 Task: Add Sprouts Mango & Clementine Bar Soap to the cart.
Action: Mouse moved to (986, 312)
Screenshot: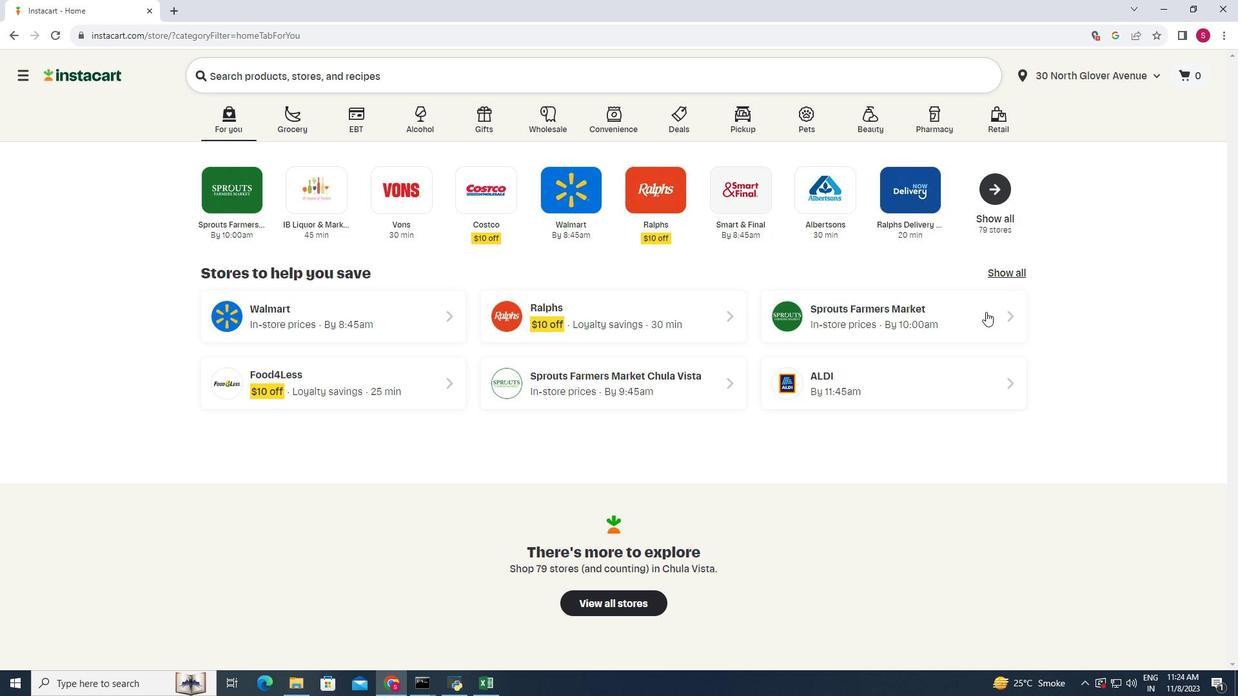 
Action: Mouse pressed left at (986, 312)
Screenshot: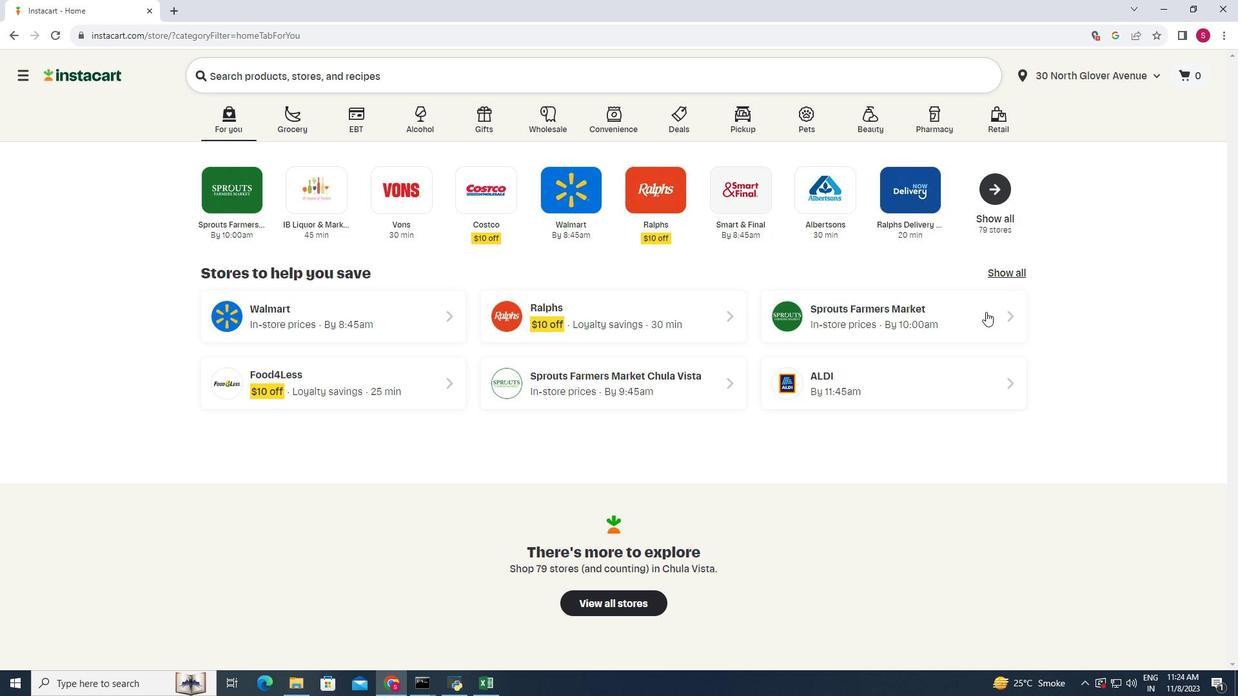
Action: Mouse moved to (49, 437)
Screenshot: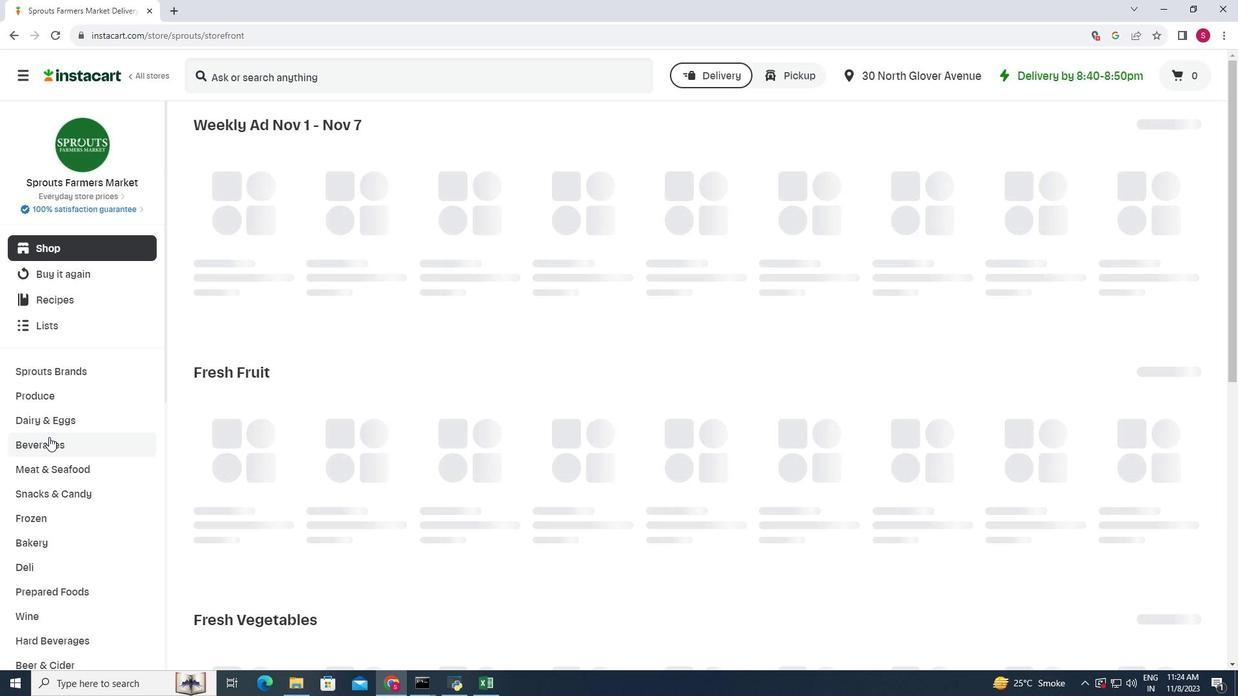 
Action: Mouse scrolled (49, 436) with delta (0, 0)
Screenshot: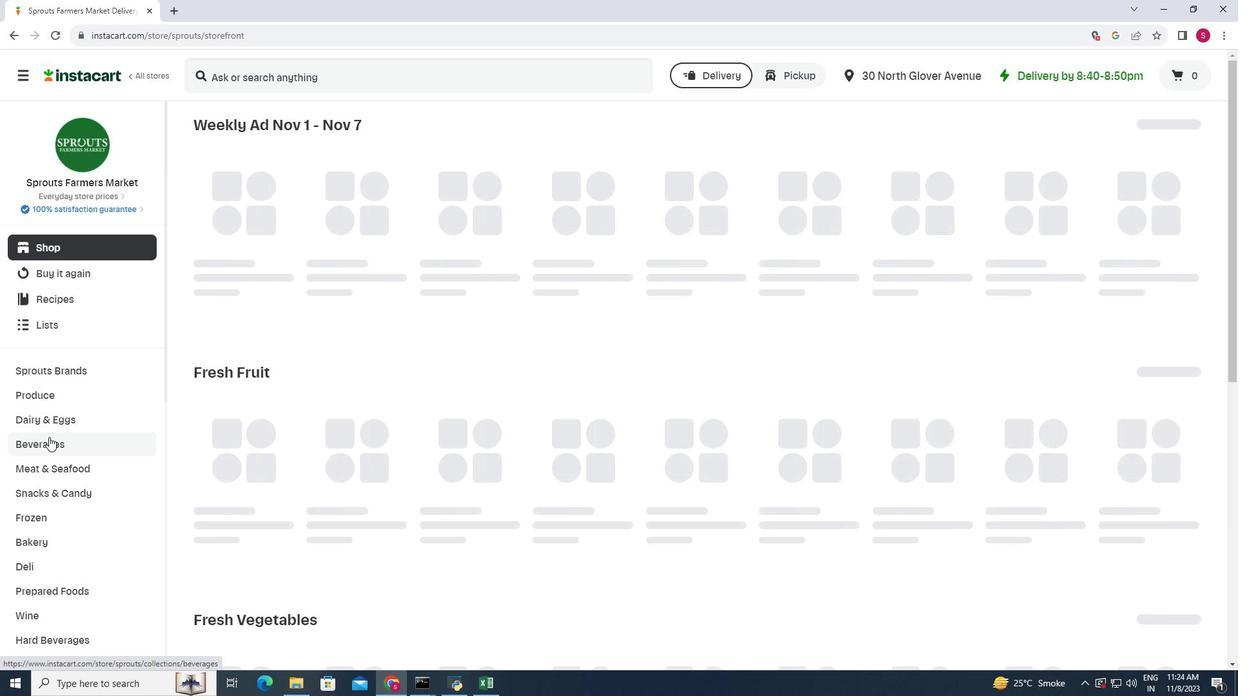 
Action: Mouse scrolled (49, 436) with delta (0, 0)
Screenshot: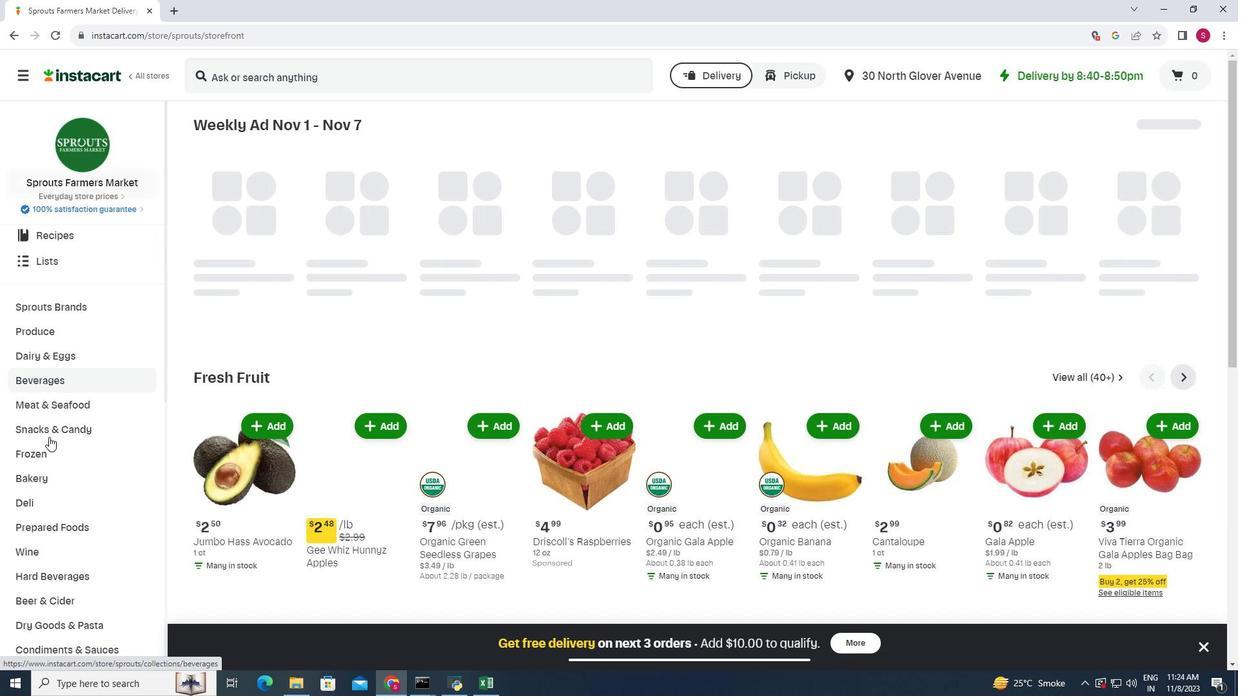
Action: Mouse scrolled (49, 436) with delta (0, 0)
Screenshot: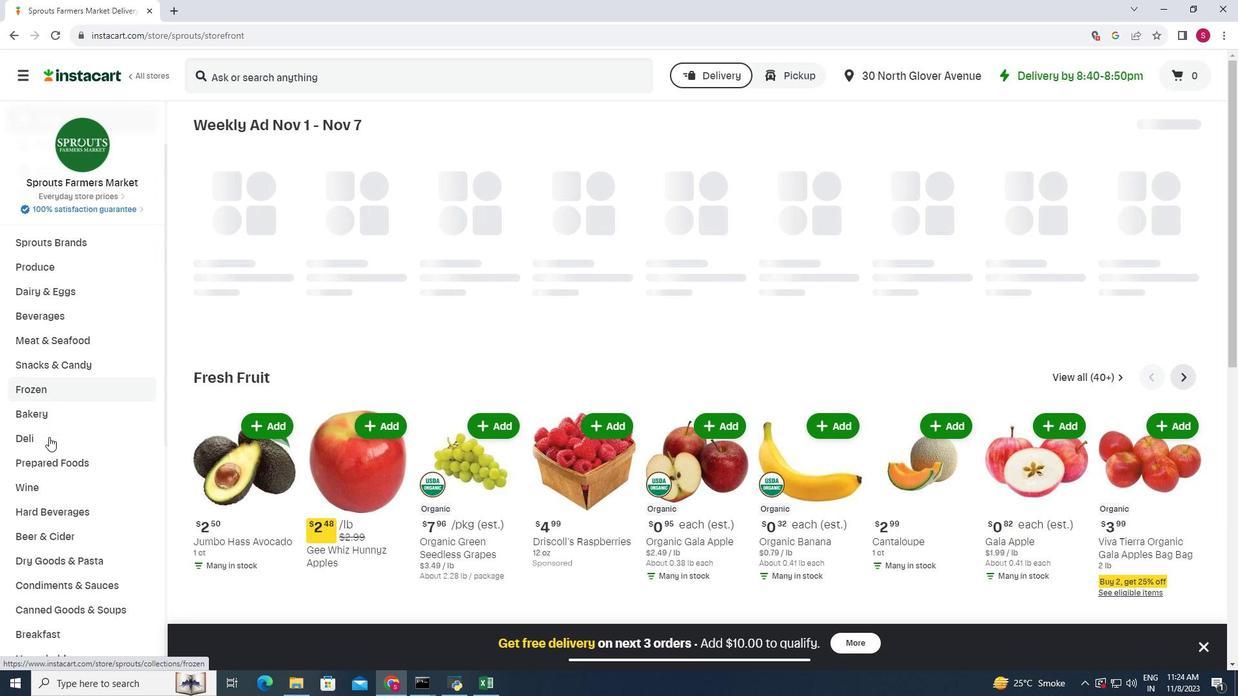 
Action: Mouse scrolled (49, 436) with delta (0, 0)
Screenshot: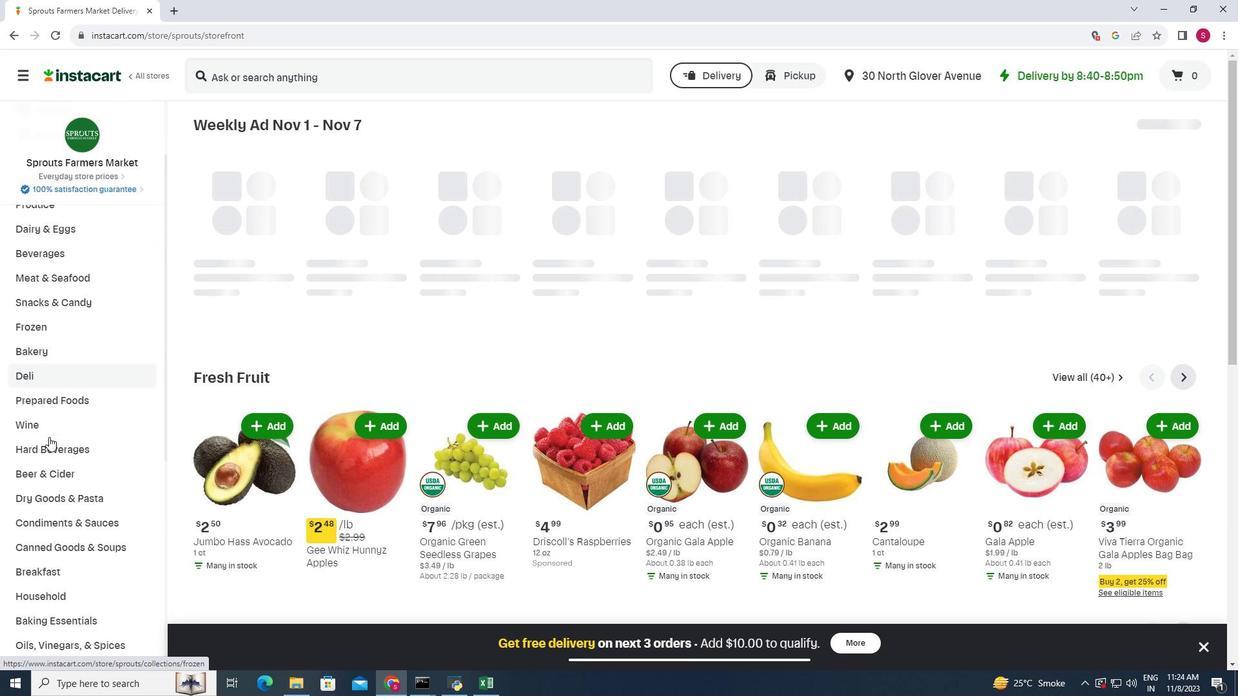 
Action: Mouse scrolled (49, 436) with delta (0, 0)
Screenshot: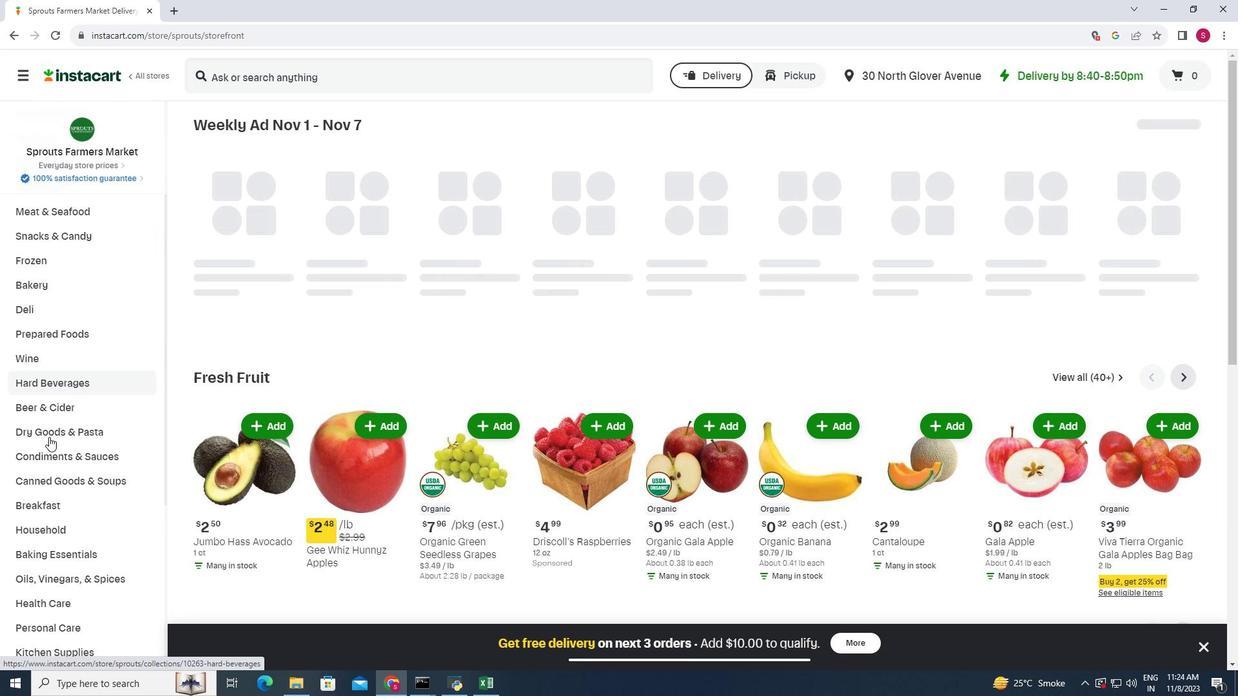 
Action: Mouse scrolled (49, 436) with delta (0, 0)
Screenshot: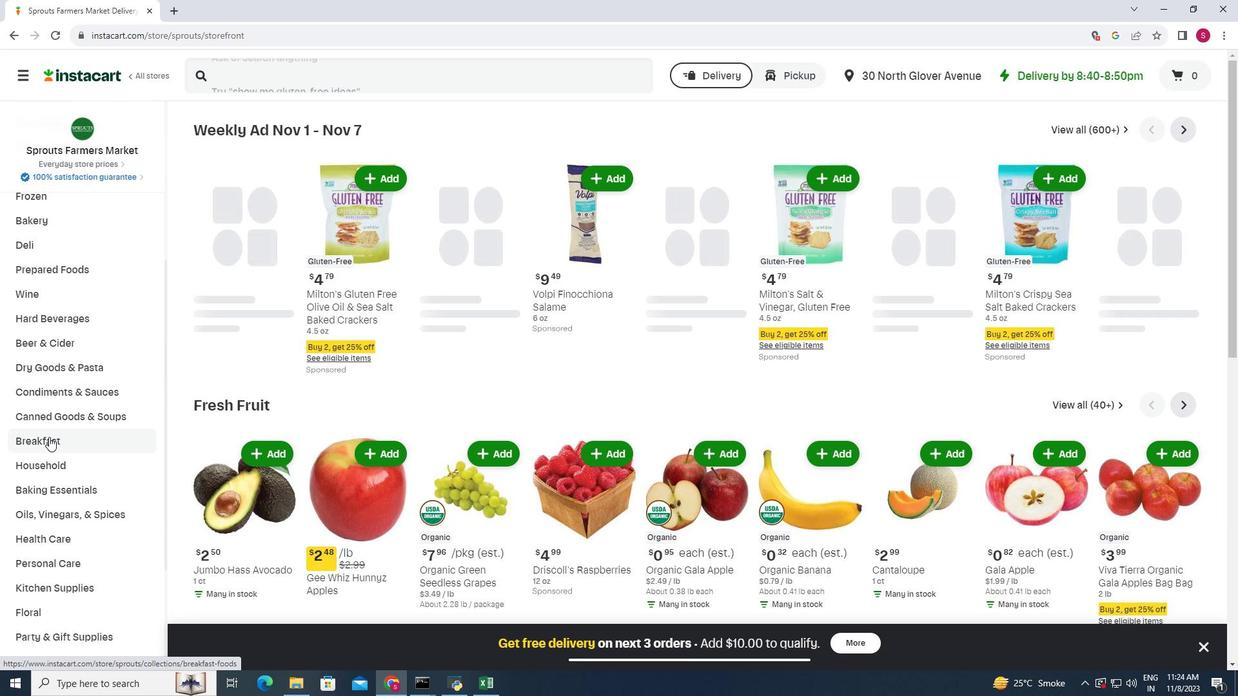 
Action: Mouse moved to (48, 498)
Screenshot: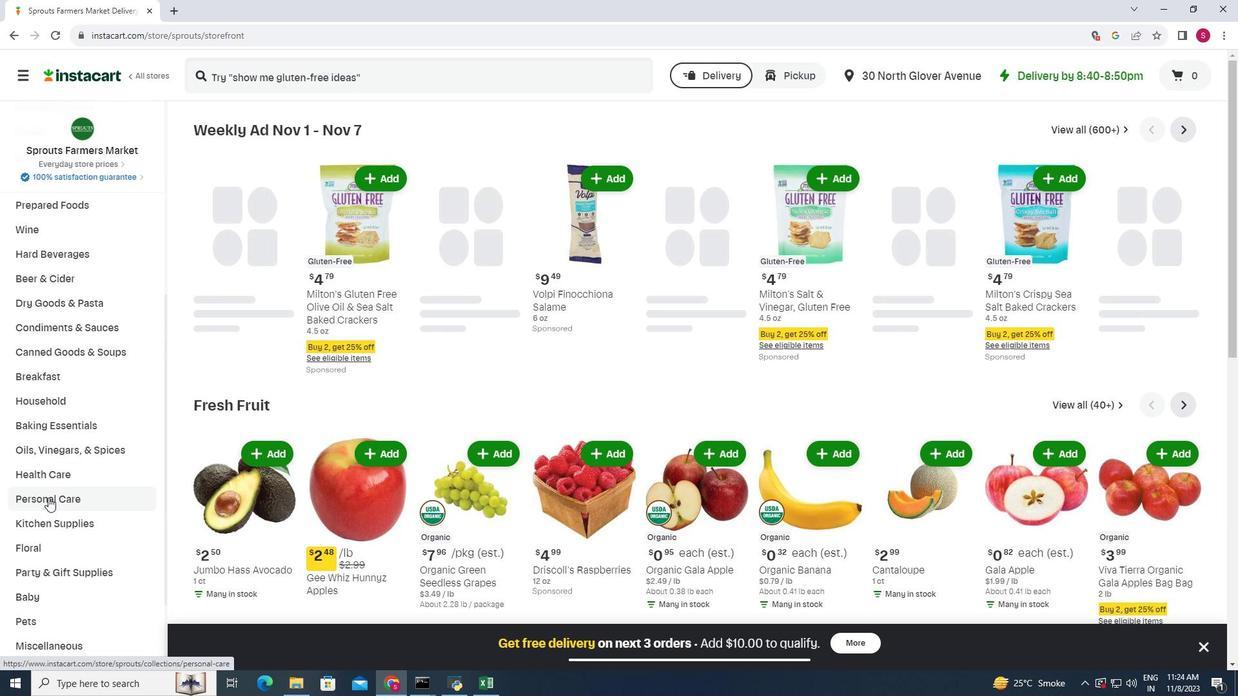 
Action: Mouse pressed left at (48, 498)
Screenshot: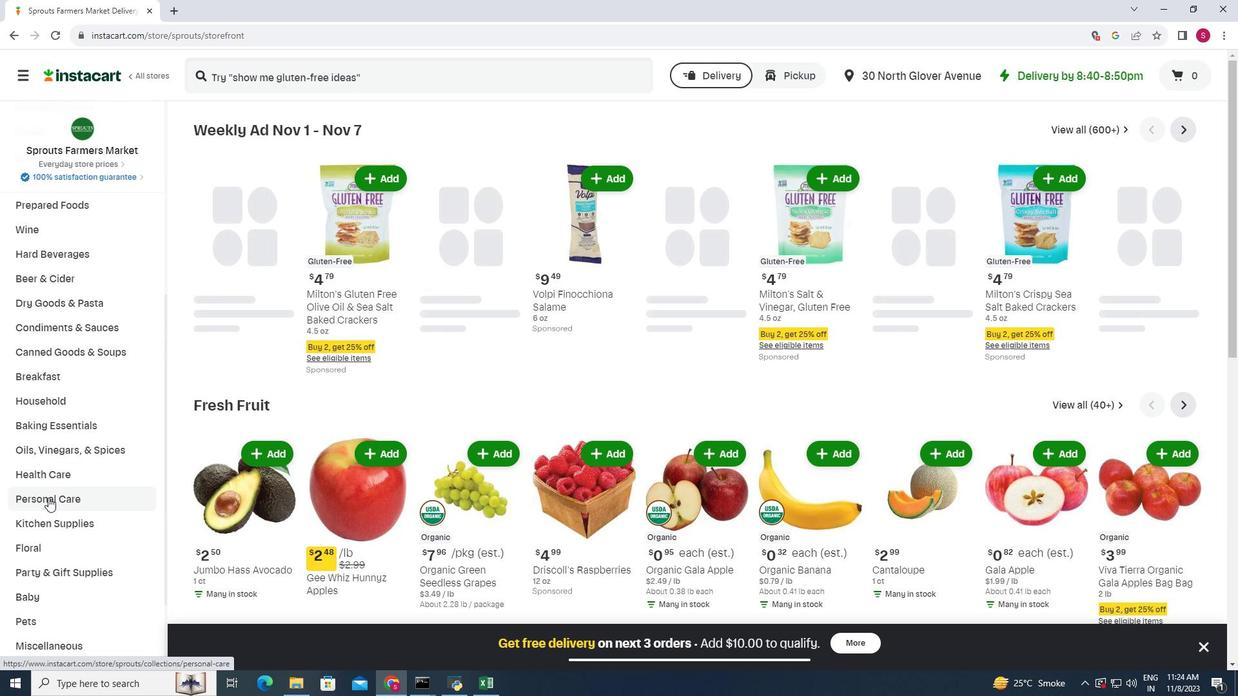 
Action: Mouse moved to (328, 165)
Screenshot: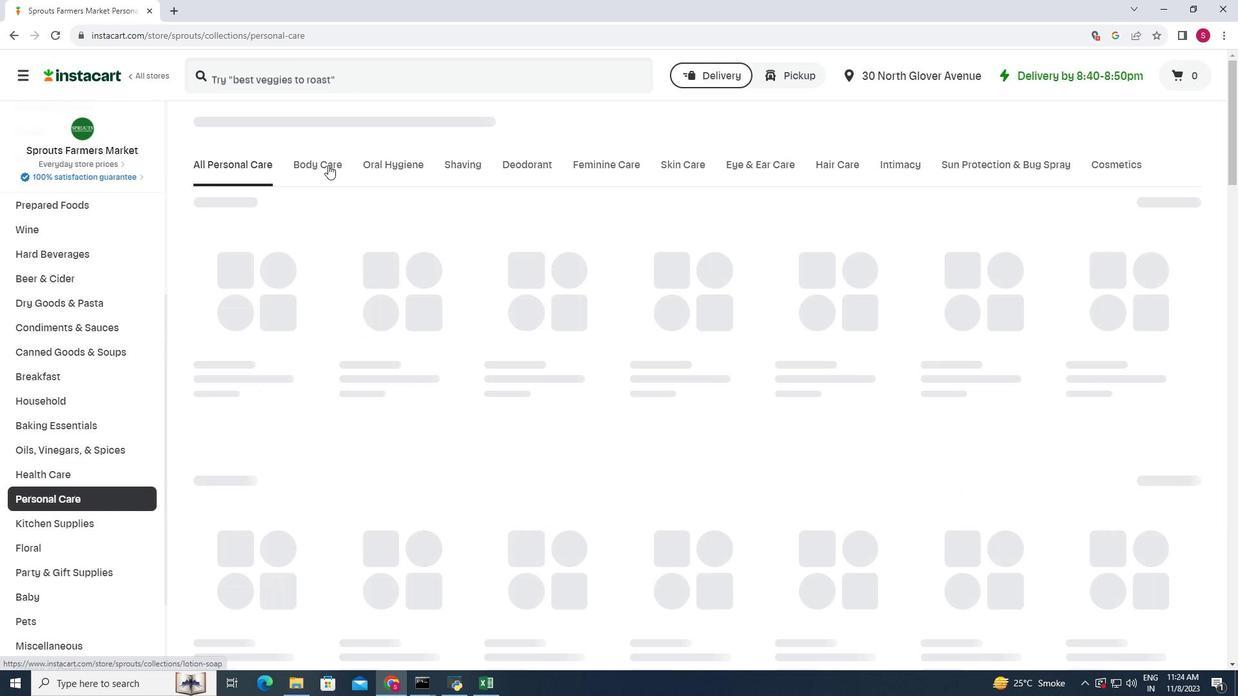 
Action: Mouse pressed left at (328, 165)
Screenshot: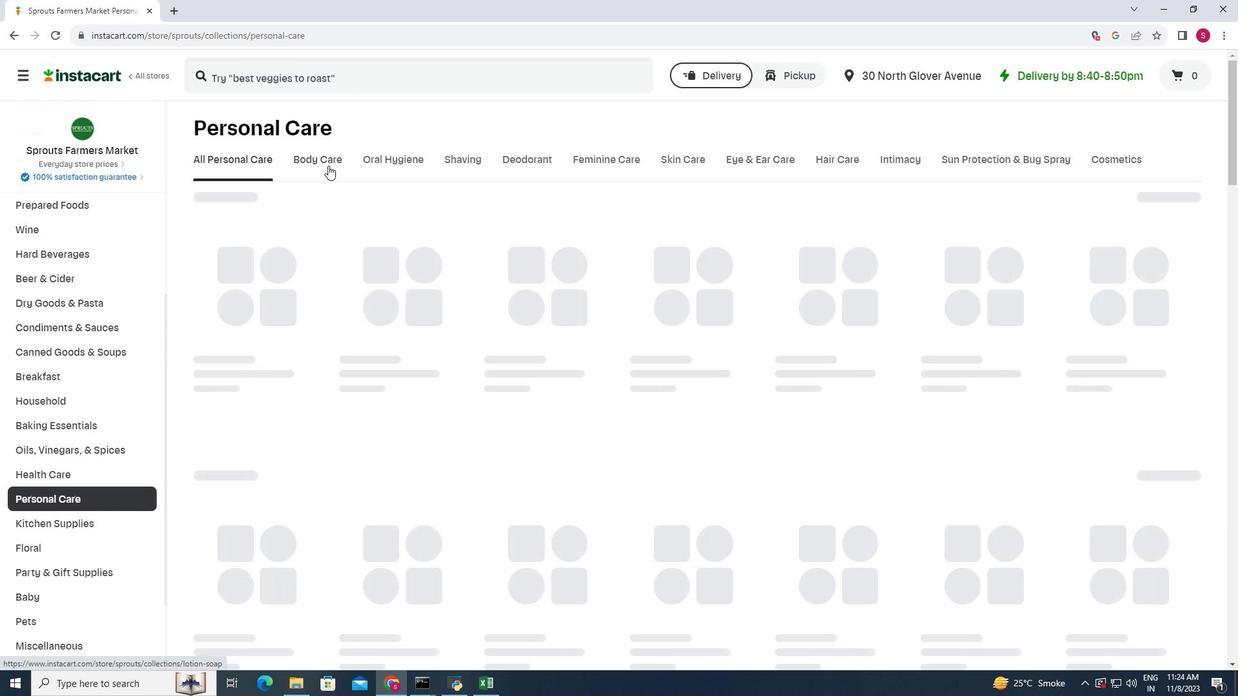 
Action: Mouse moved to (346, 75)
Screenshot: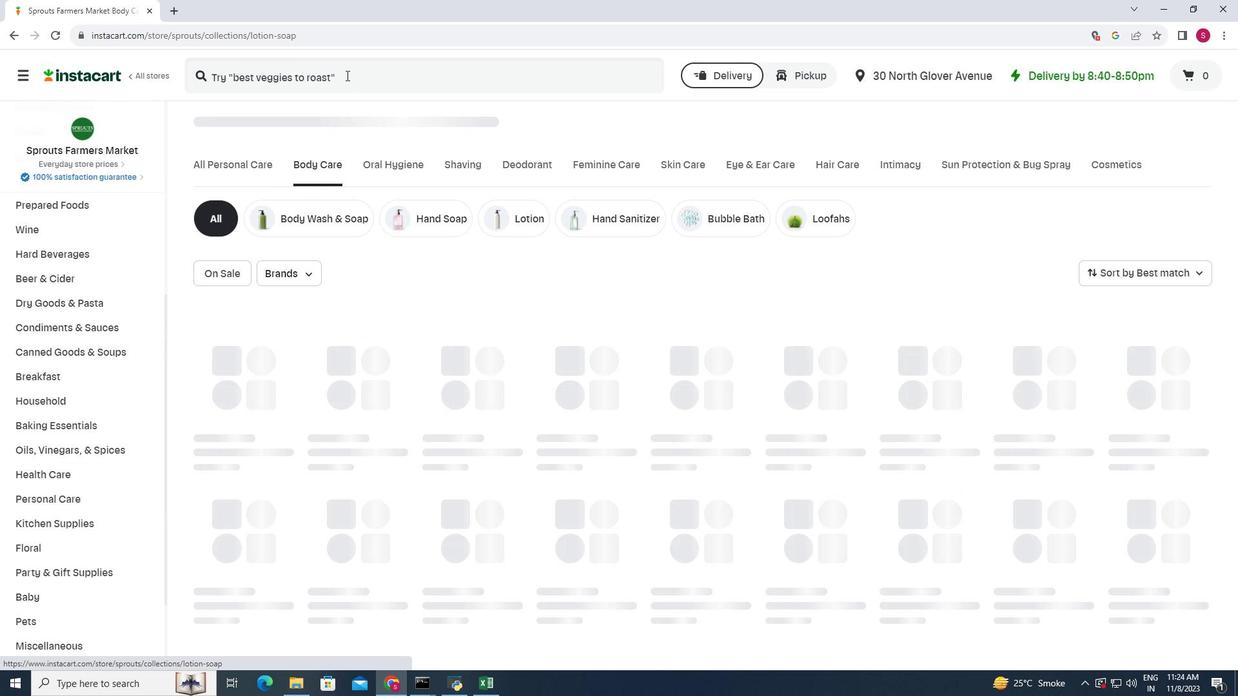 
Action: Mouse pressed left at (346, 75)
Screenshot: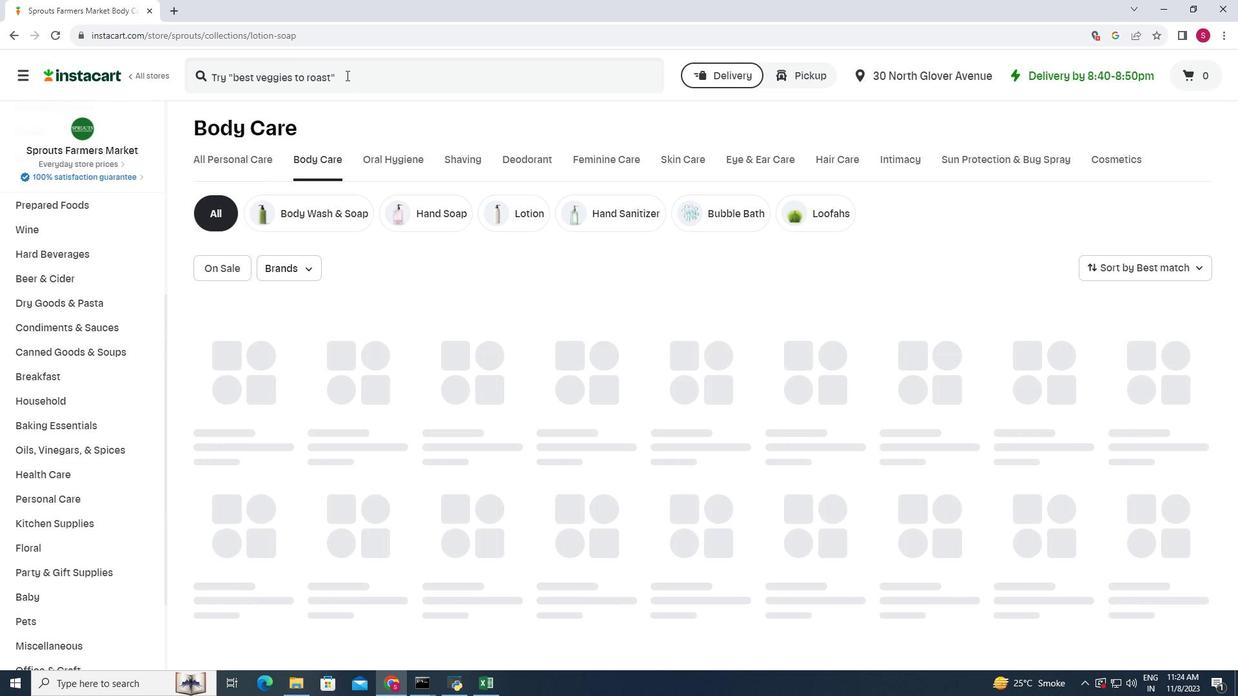 
Action: Key pressed <Key.shift>Sprouts<Key.space><Key.shift>Mango<Key.space><Key.shift><Key.shift><Key.shift><Key.shift><Key.shift>^<Key.backspace><Key.shift>&<Key.space><Key.shift>Clementine<Key.space><Key.shift>Bar<Key.space><Key.shift>Soap<Key.enter>
Screenshot: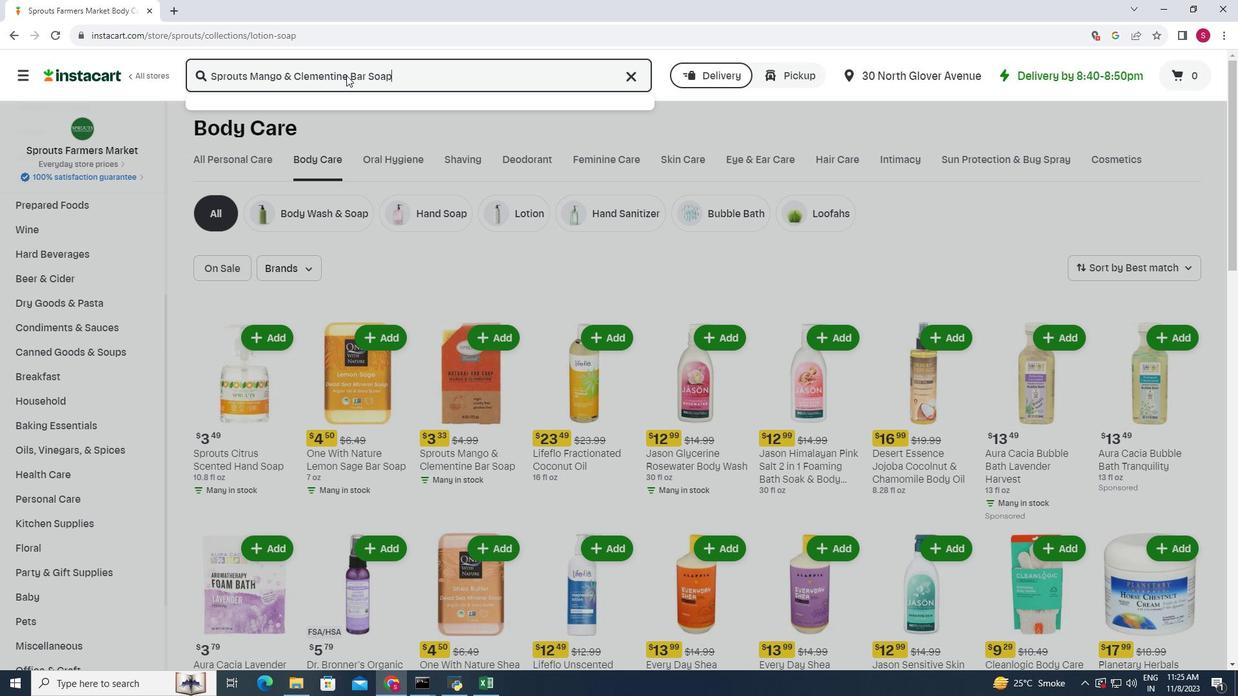 
Action: Mouse moved to (760, 176)
Screenshot: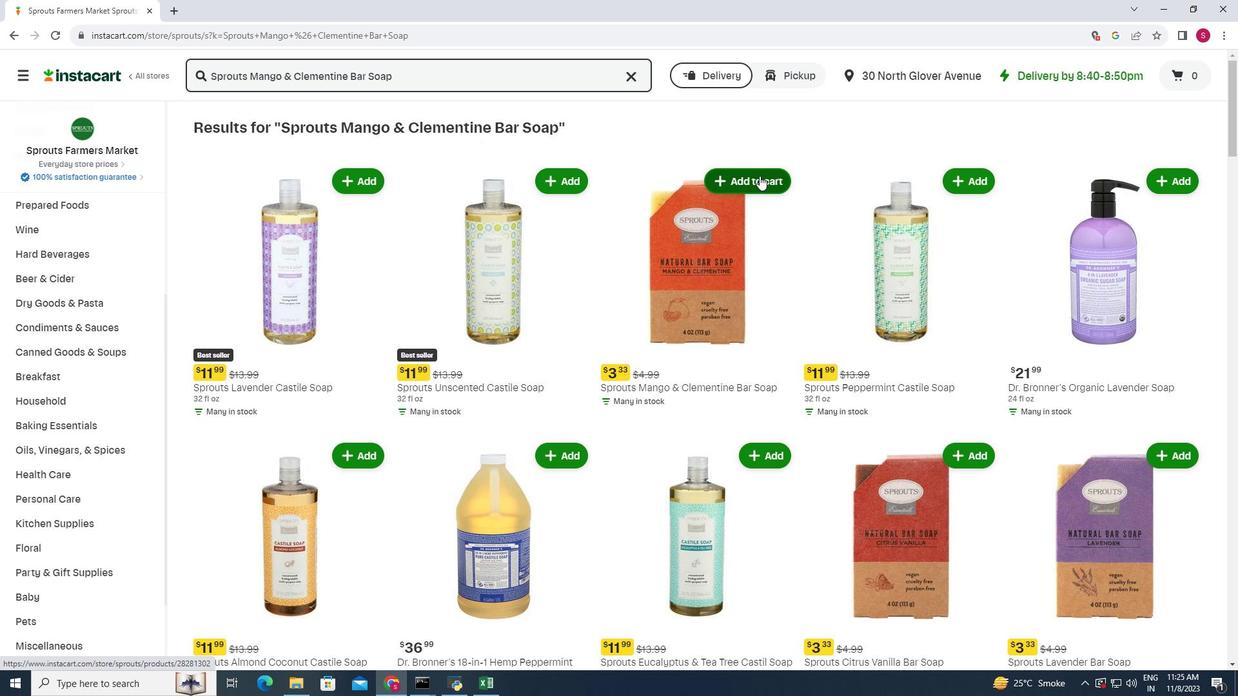 
Action: Mouse pressed left at (760, 176)
Screenshot: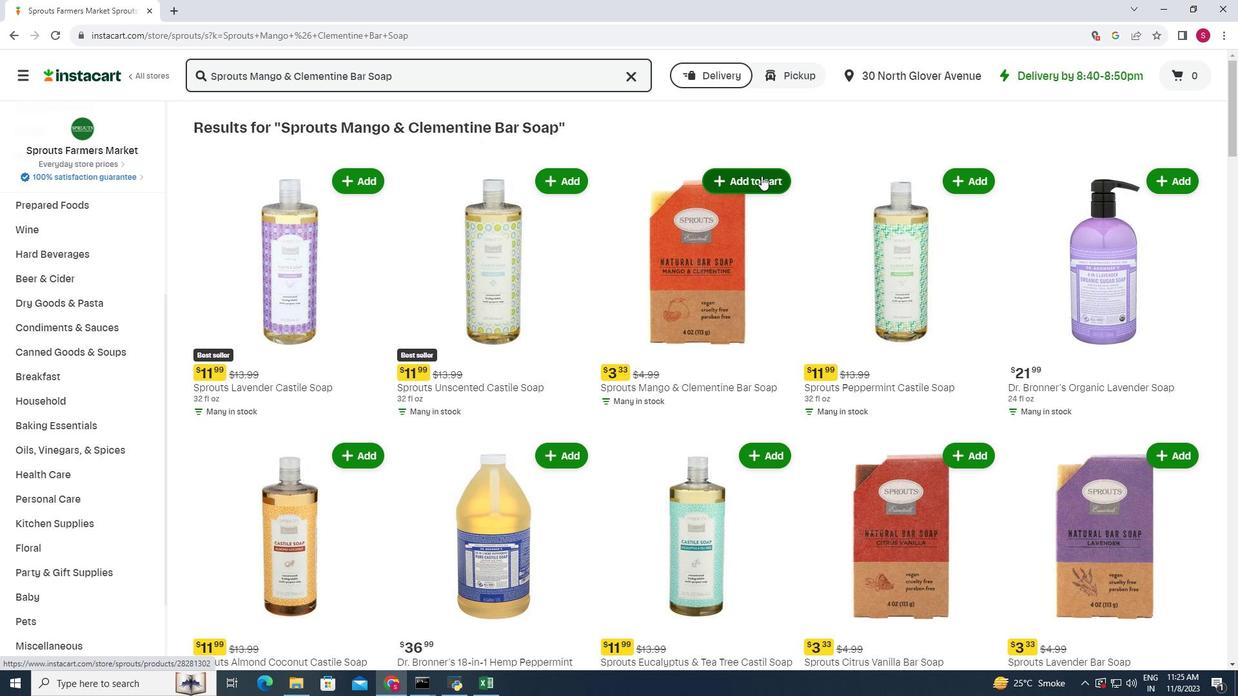 
Action: Mouse moved to (768, 127)
Screenshot: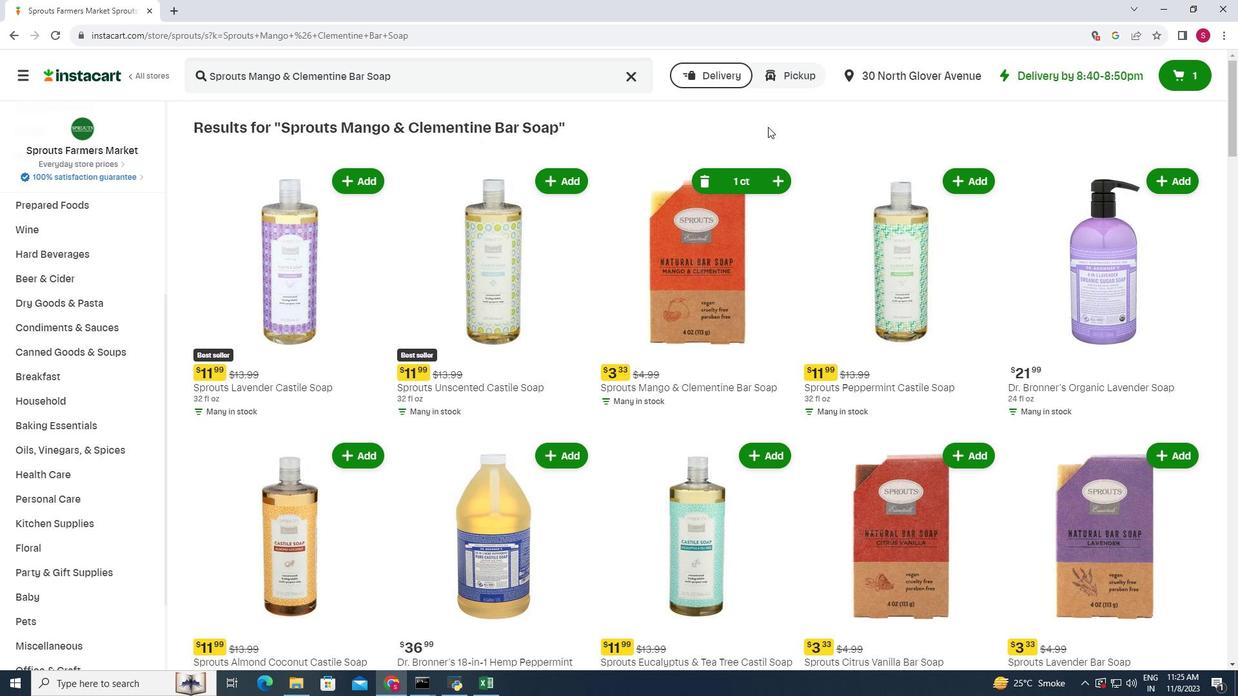 
